 Task: Create a task in Outlook to prepare a monthly sales report. Set the start date to June 1, 2023, and the due date to June 10, 2023. Include details about collecting and analyzing sales data.
Action: Mouse moved to (19, 124)
Screenshot: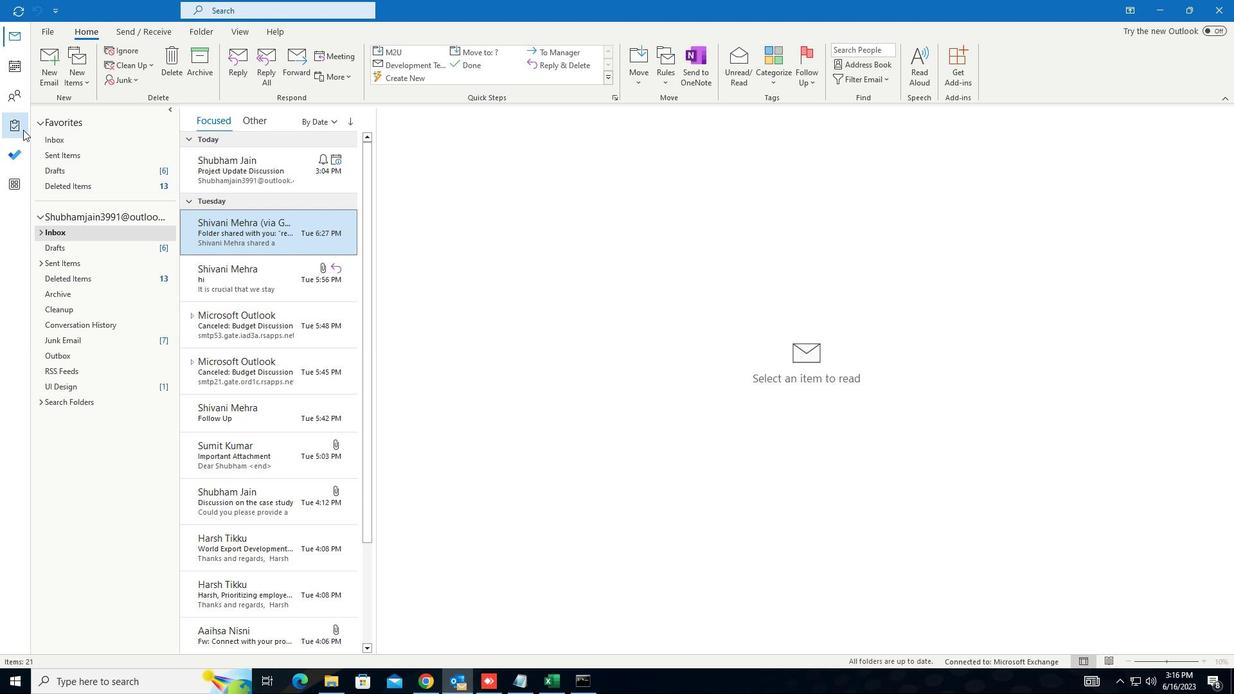 
Action: Mouse pressed left at (19, 124)
Screenshot: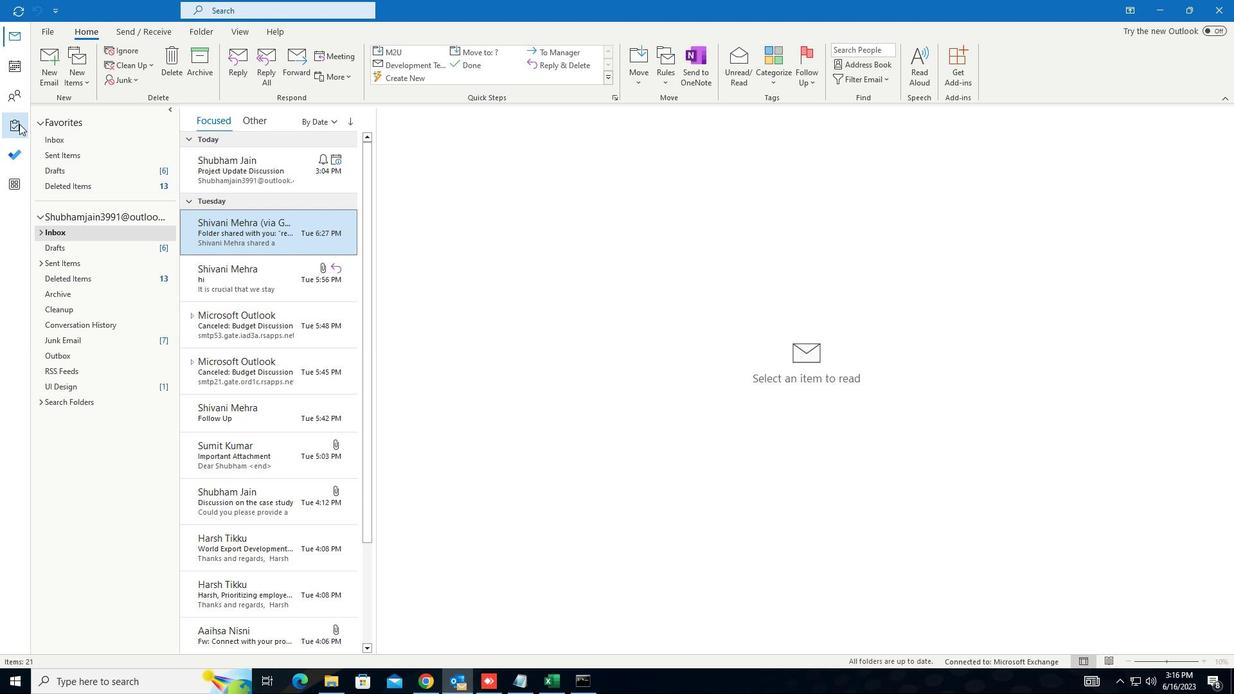 
Action: Mouse moved to (48, 64)
Screenshot: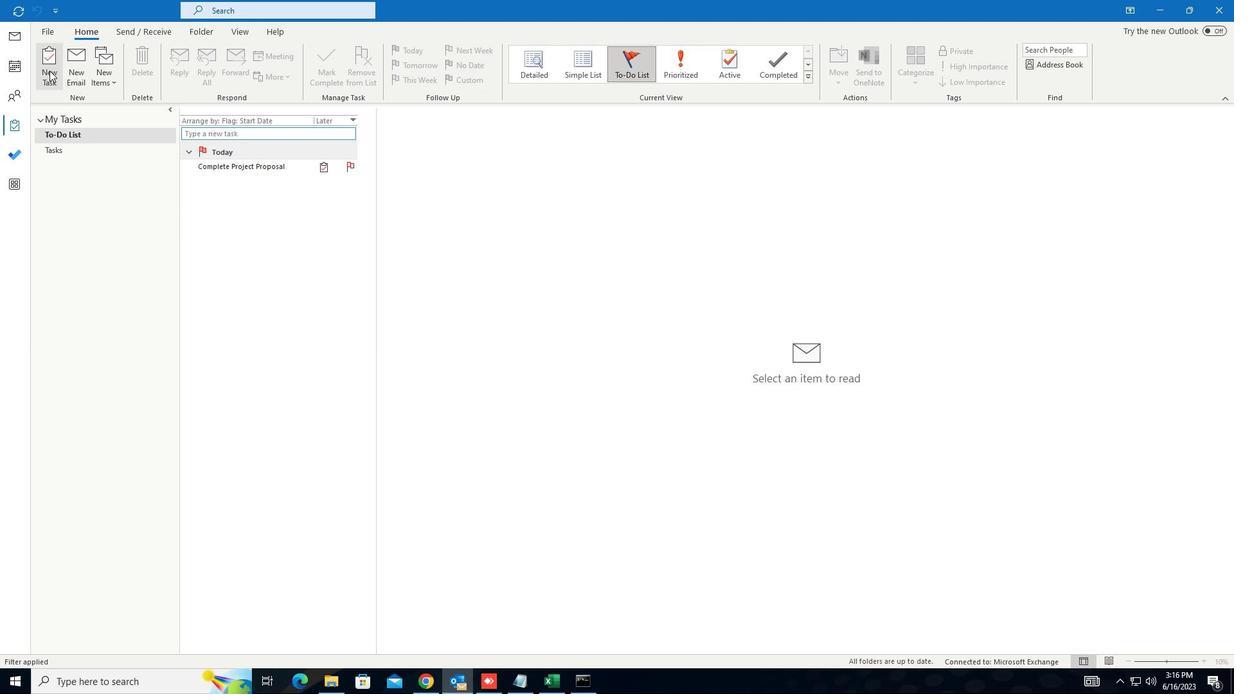 
Action: Mouse pressed left at (48, 64)
Screenshot: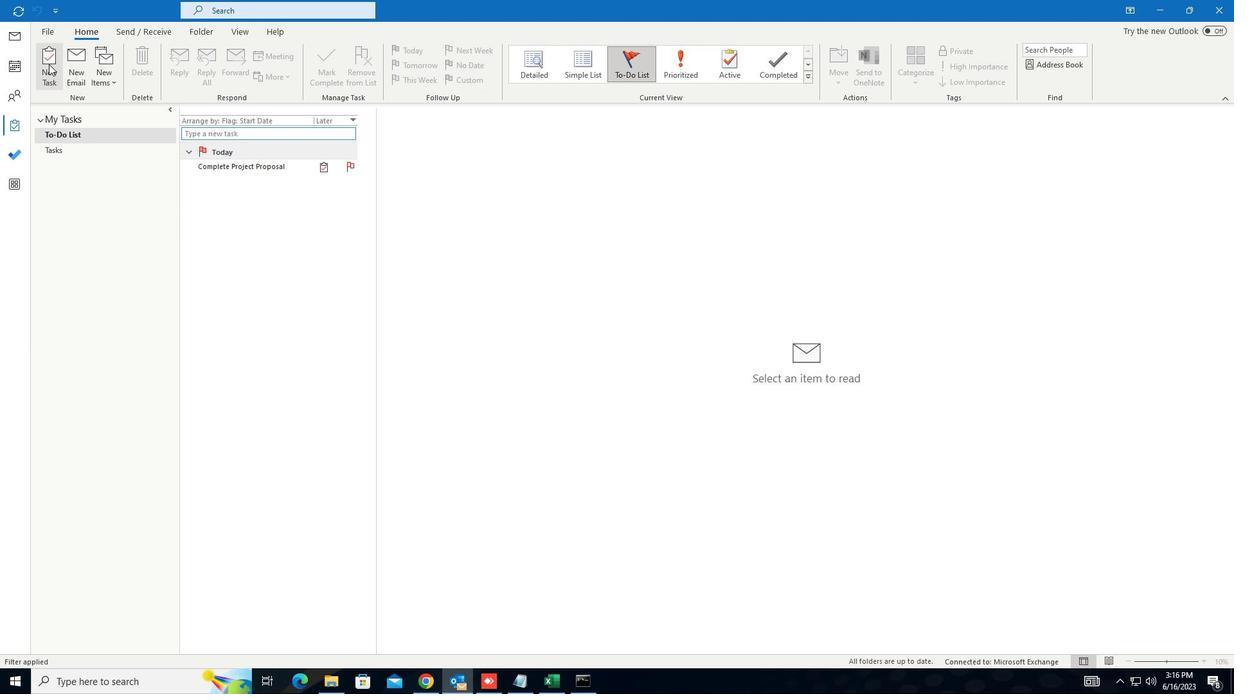 
Action: Mouse moved to (224, 217)
Screenshot: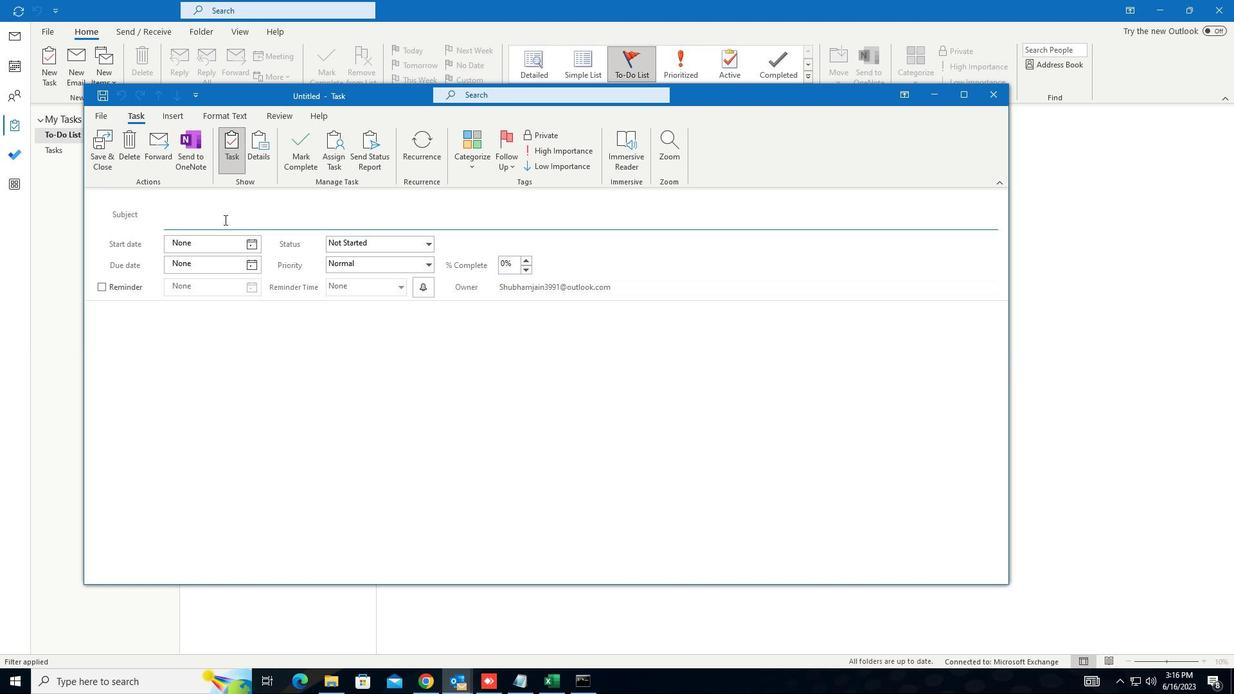 
Action: Mouse pressed left at (224, 217)
Screenshot: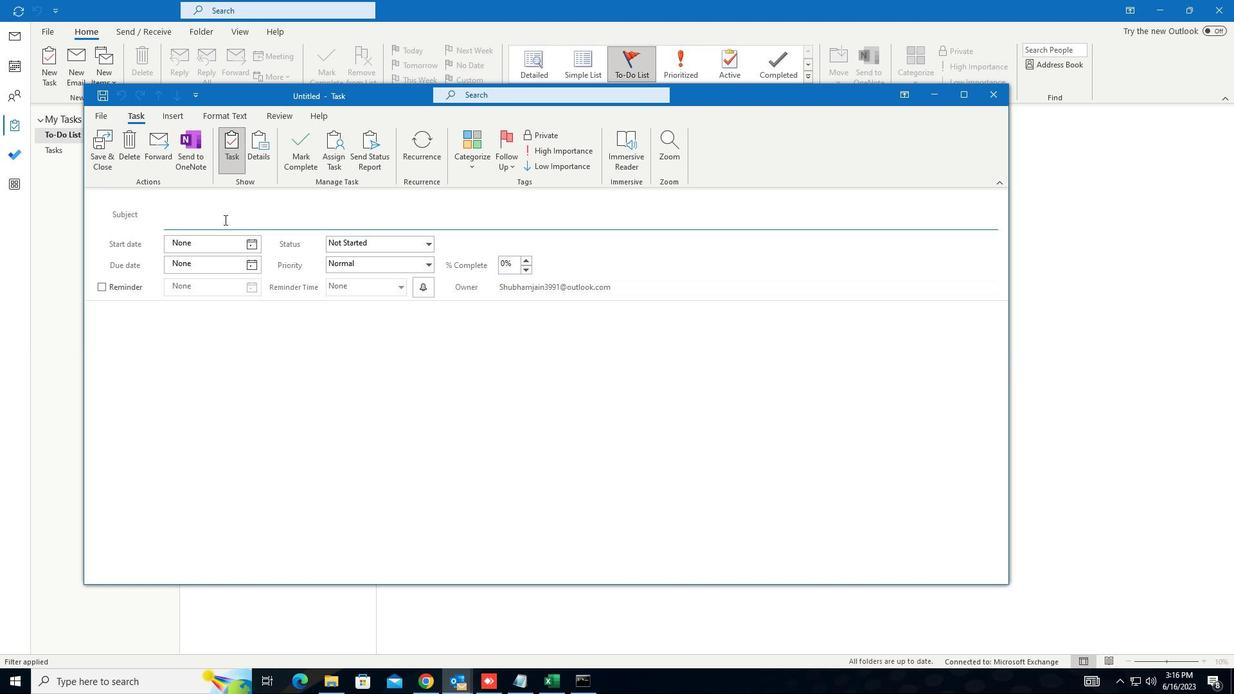 
Action: Key pressed <Key.shift>PREPARE<Key.space><Key.shift>MONTHLY<Key.space><Key.shift>SALES<Key.space><Key.shift>REPORT
Screenshot: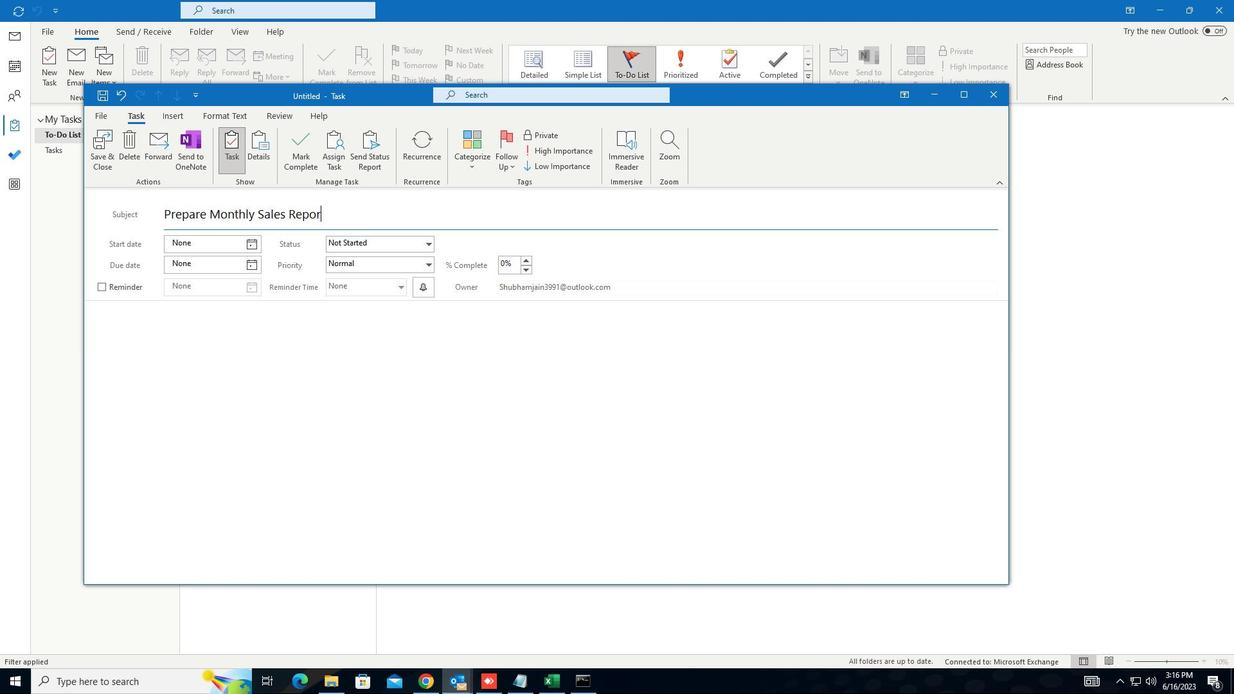 
Action: Mouse moved to (232, 349)
Screenshot: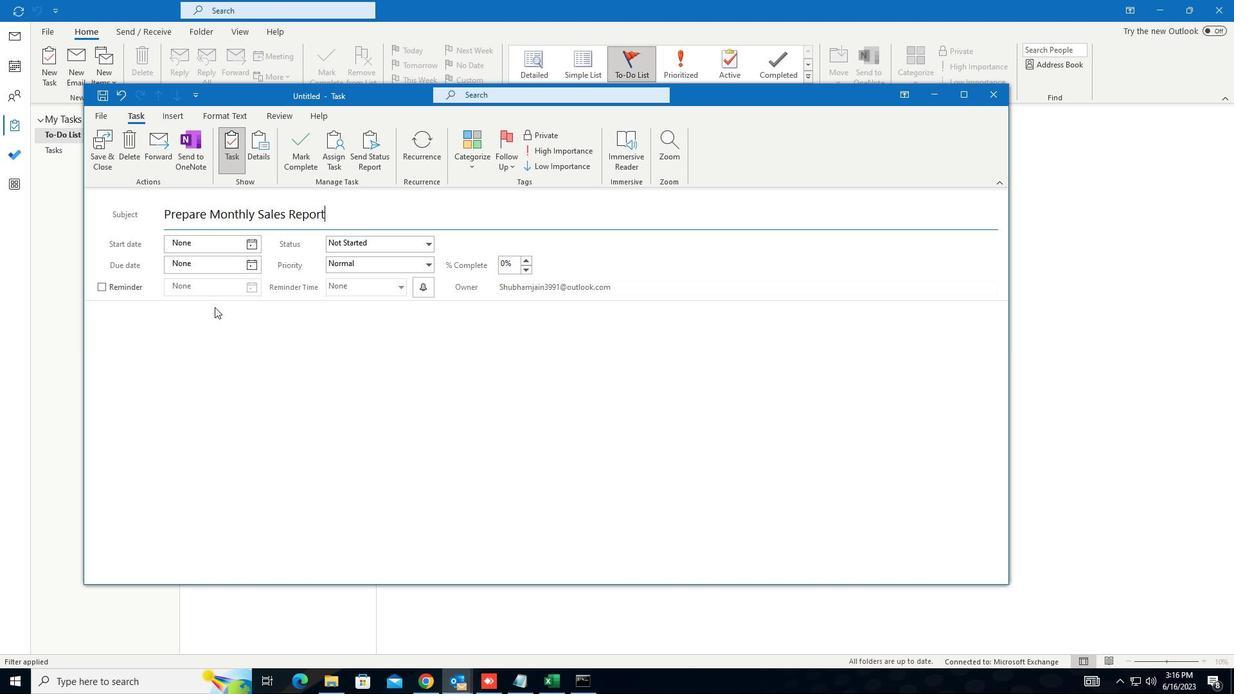 
Action: Mouse pressed left at (232, 349)
Screenshot: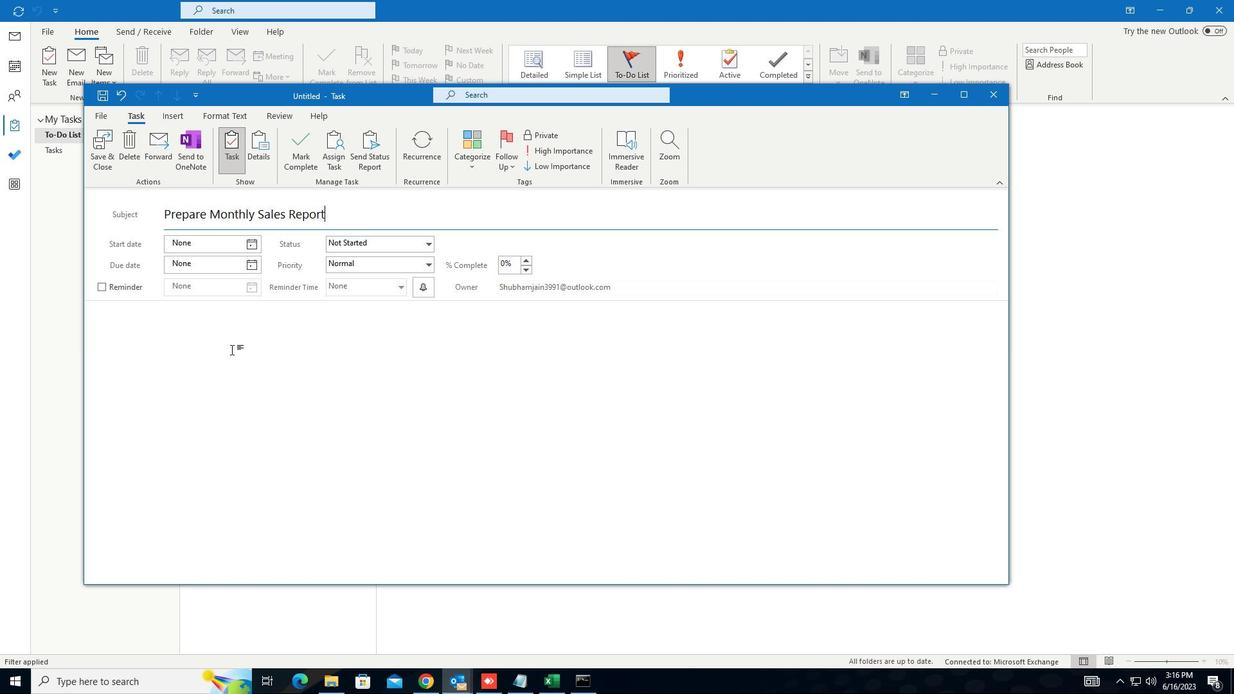
Action: Key pressed <Key.shift>COLLECT<Key.space>SALES<Key.space>DATA<Key.space>FOR<Key.space>THE<Key.space>MONTH<Key.space>FROM<Key.space>RELEVANT<Key.space>SOURCES<Key.space>SUCH<Key.space>AS<Key.space><Key.shift>CRM<Key.space>AND<Key.space>FINANCIAL<Key.space>SYSTEMS.<Key.space><Key.shift>ANALYZE<Key.space>THE<Key.space>DATA<Key.space>TO<Key.space>IDENTIFY<Key.space>KEY<Key.space>TRENDS<Key.space>AND<Key.space>PERFORMANCE<Key.space>INDICATORS.
Screenshot: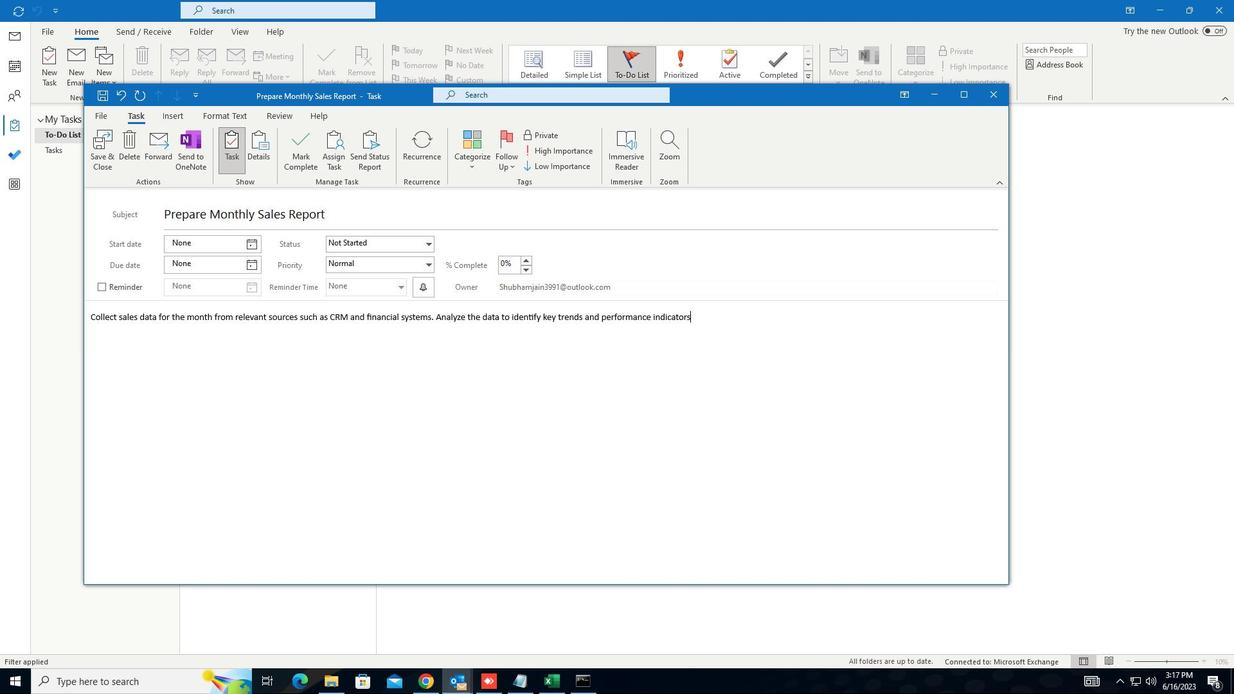 
Action: Mouse moved to (251, 244)
Screenshot: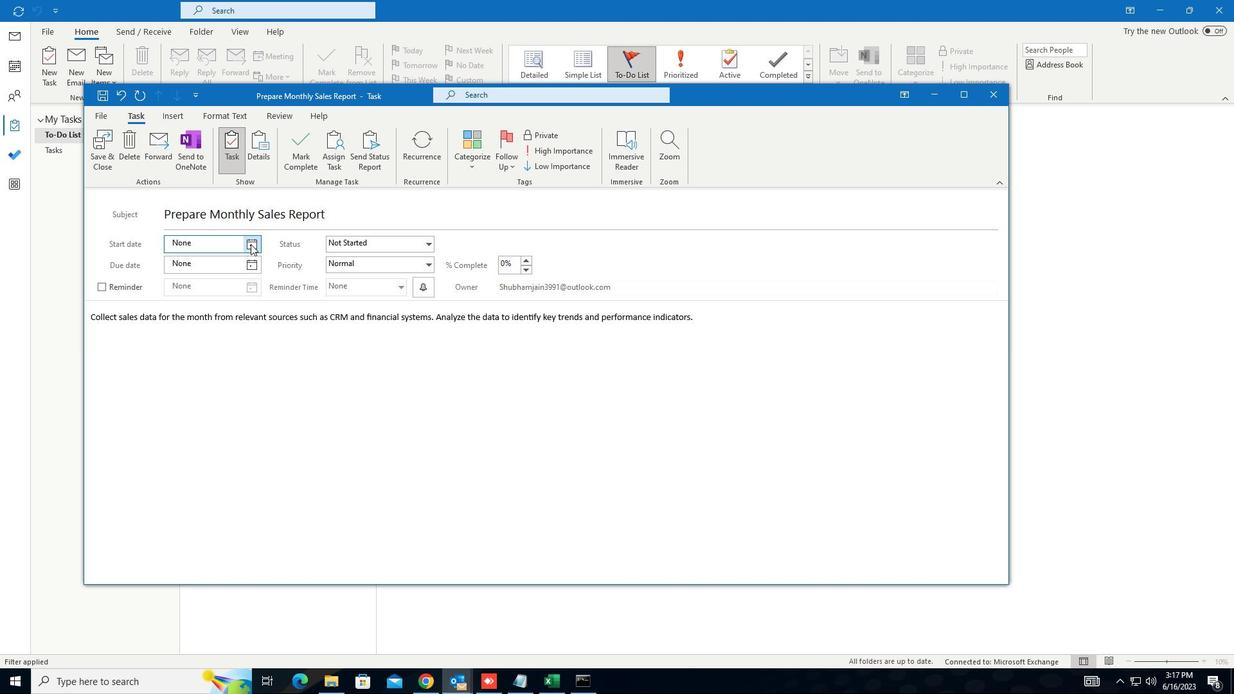 
Action: Mouse pressed left at (251, 244)
Screenshot: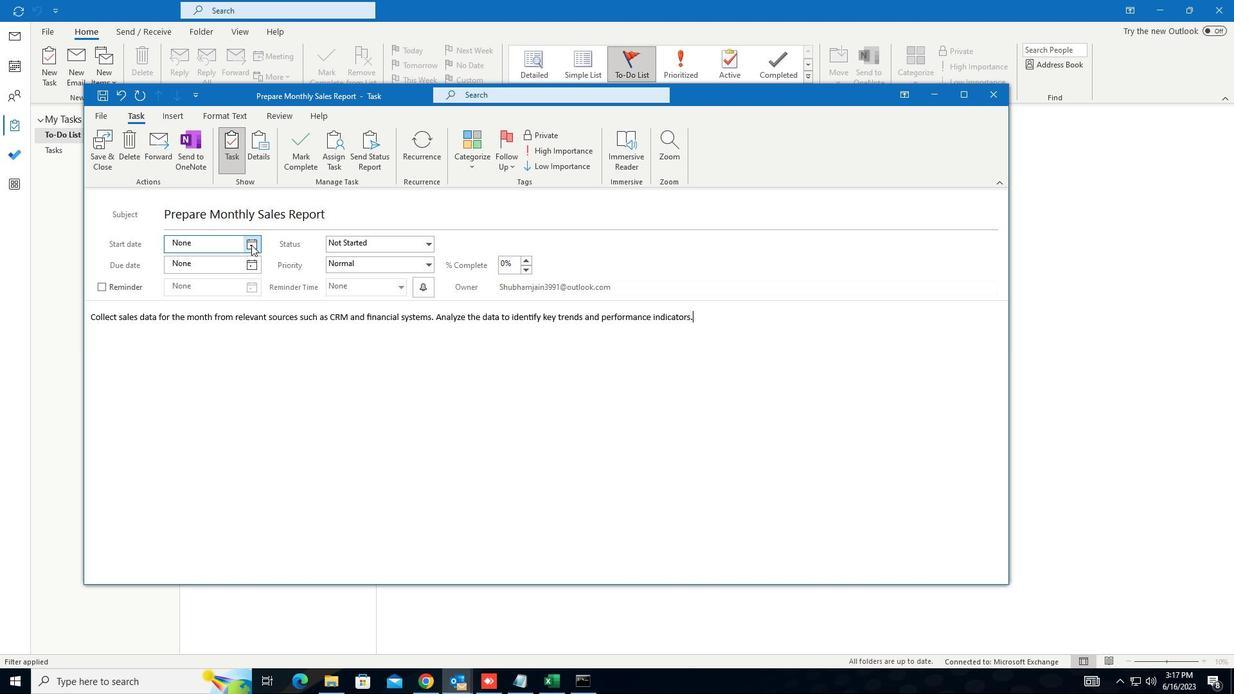 
Action: Mouse moved to (210, 289)
Screenshot: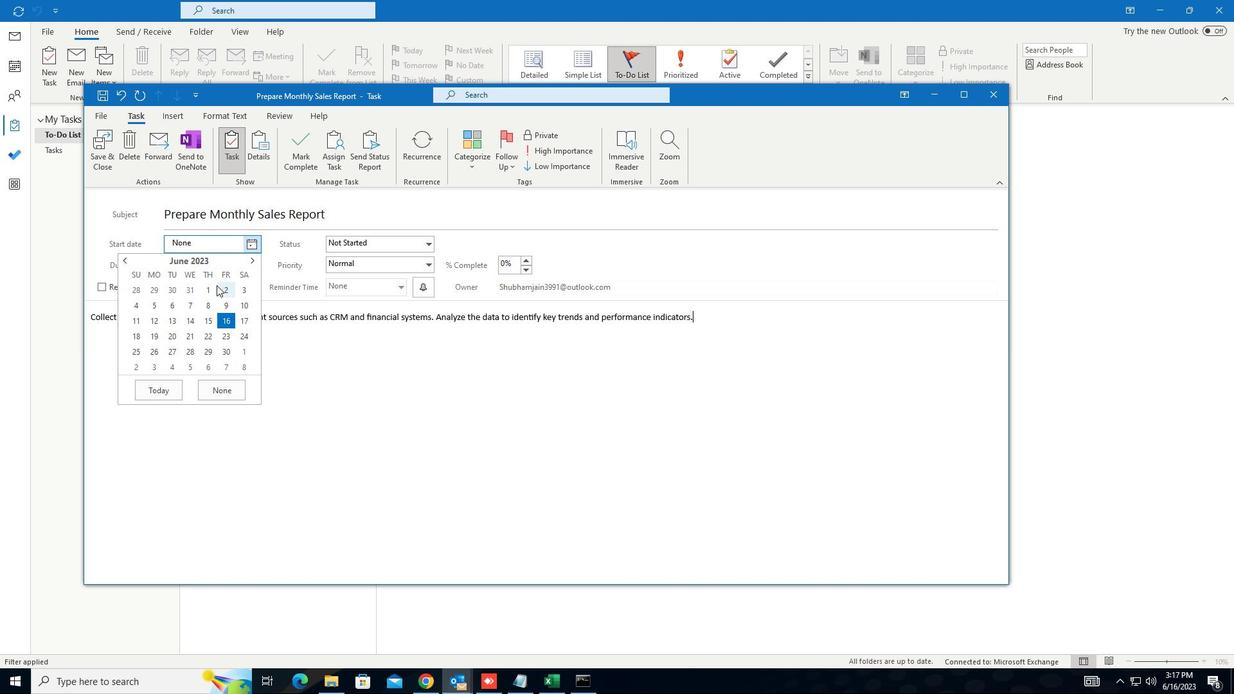 
Action: Mouse pressed left at (210, 289)
Screenshot: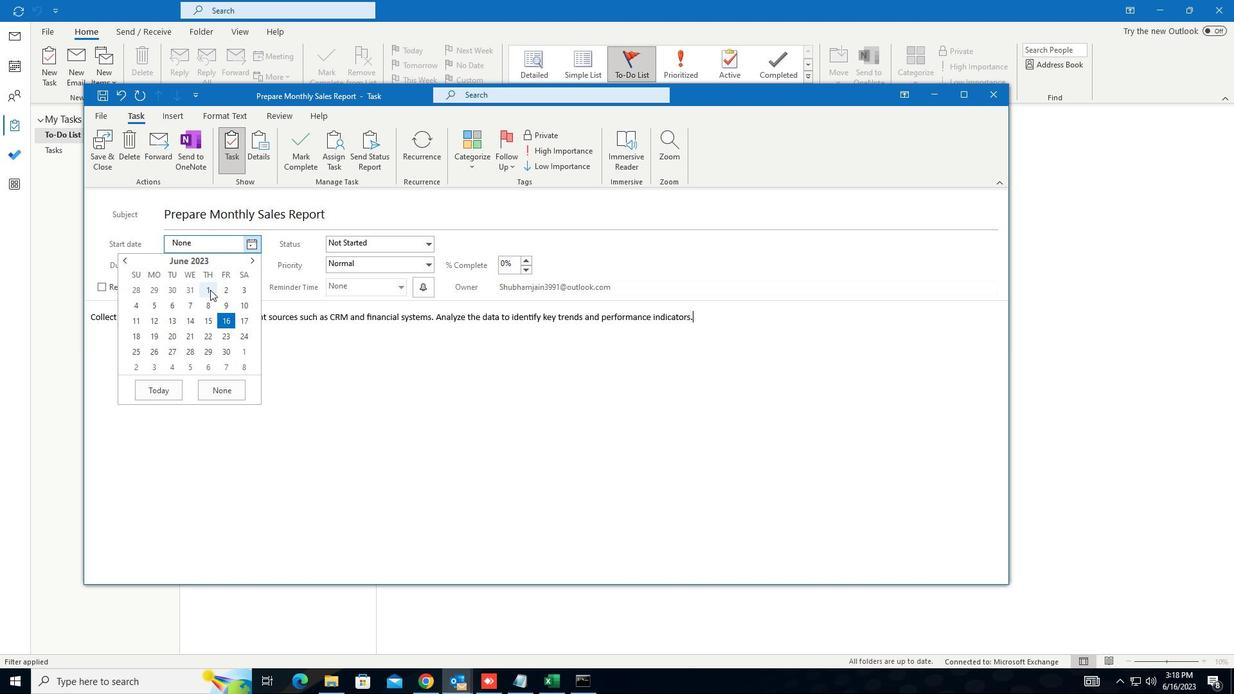 
Action: Mouse moved to (250, 266)
Screenshot: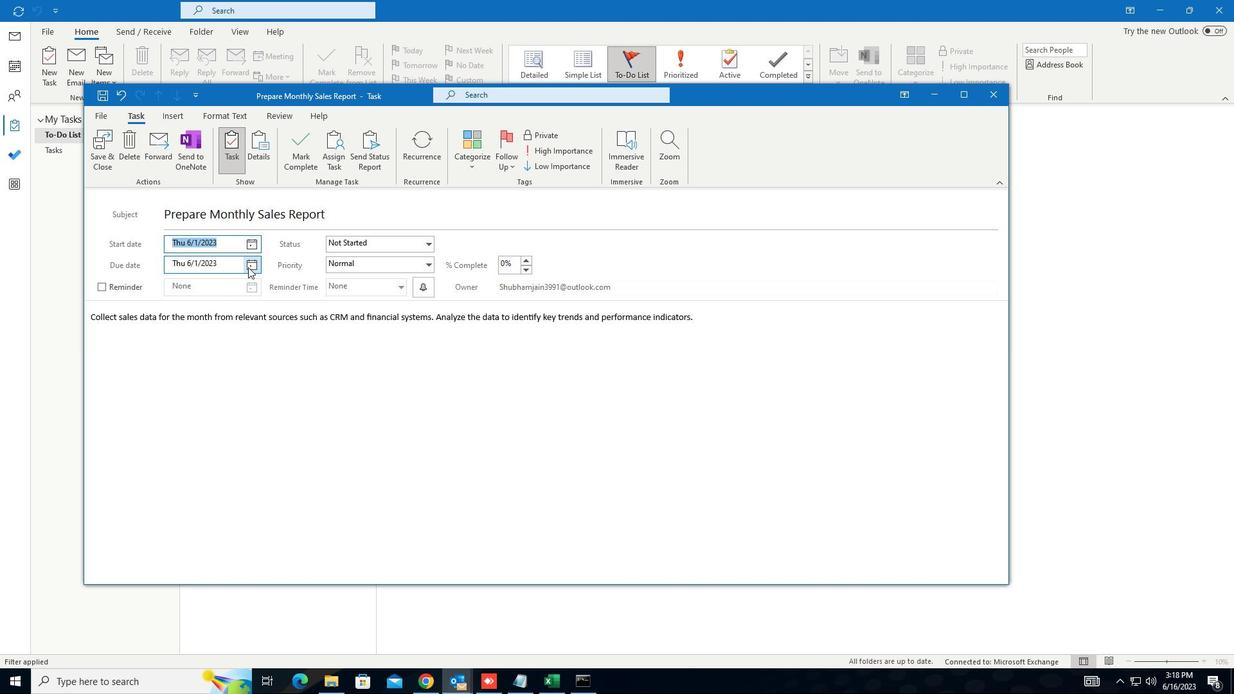 
Action: Mouse pressed left at (250, 266)
Screenshot: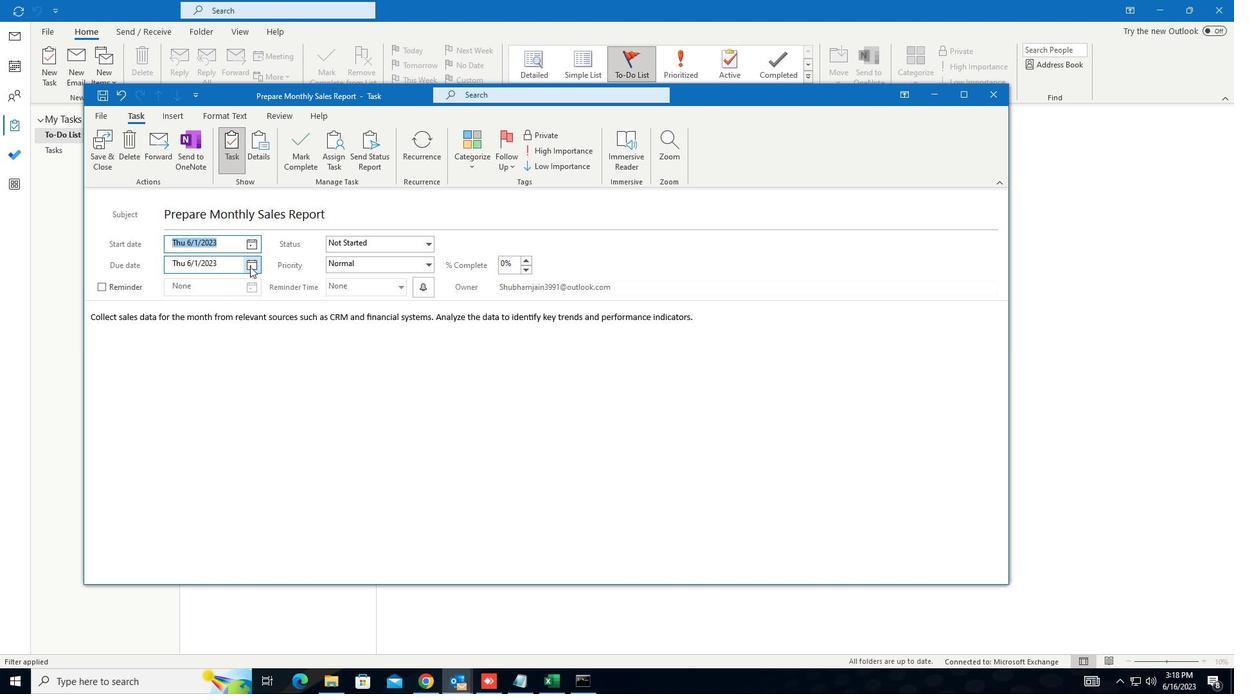 
Action: Mouse moved to (243, 323)
Screenshot: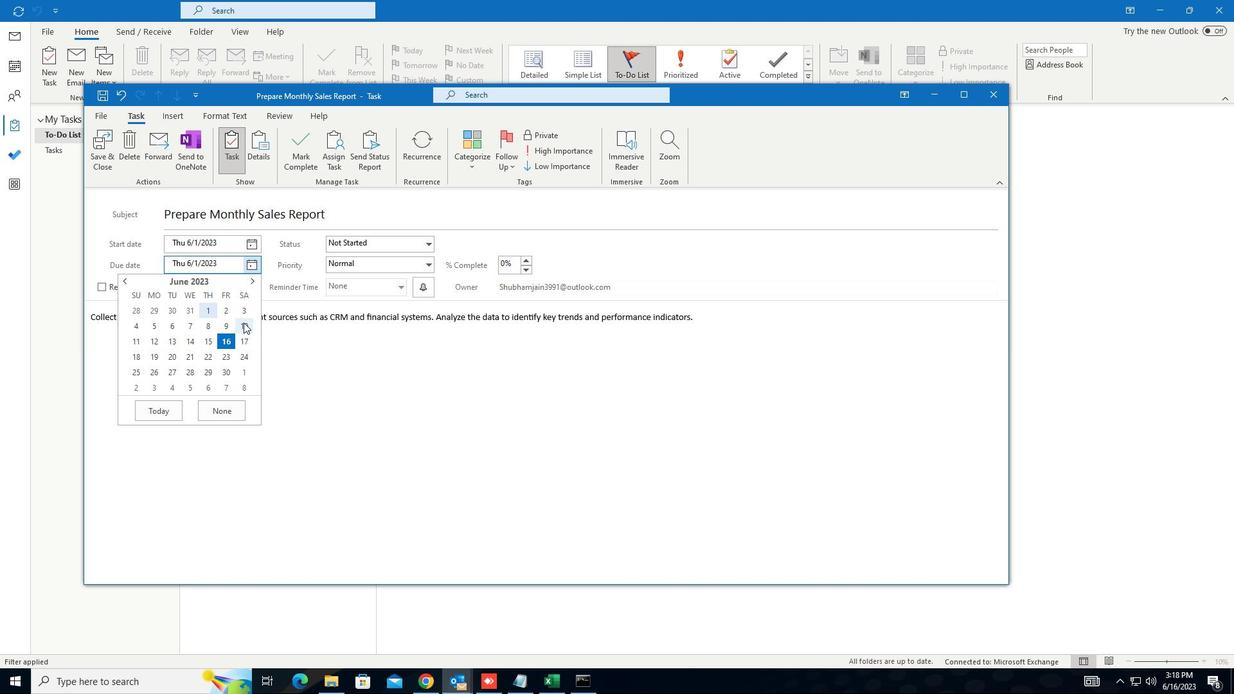 
Action: Mouse pressed left at (243, 323)
Screenshot: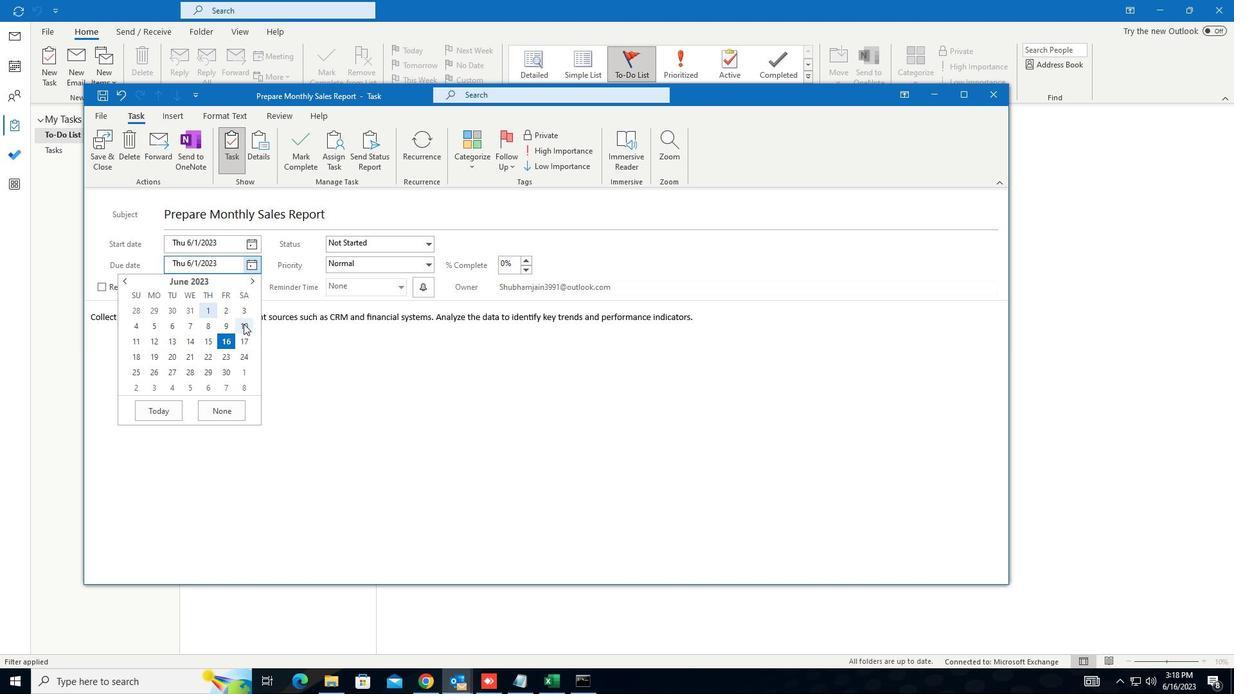 
Action: Mouse moved to (428, 257)
Screenshot: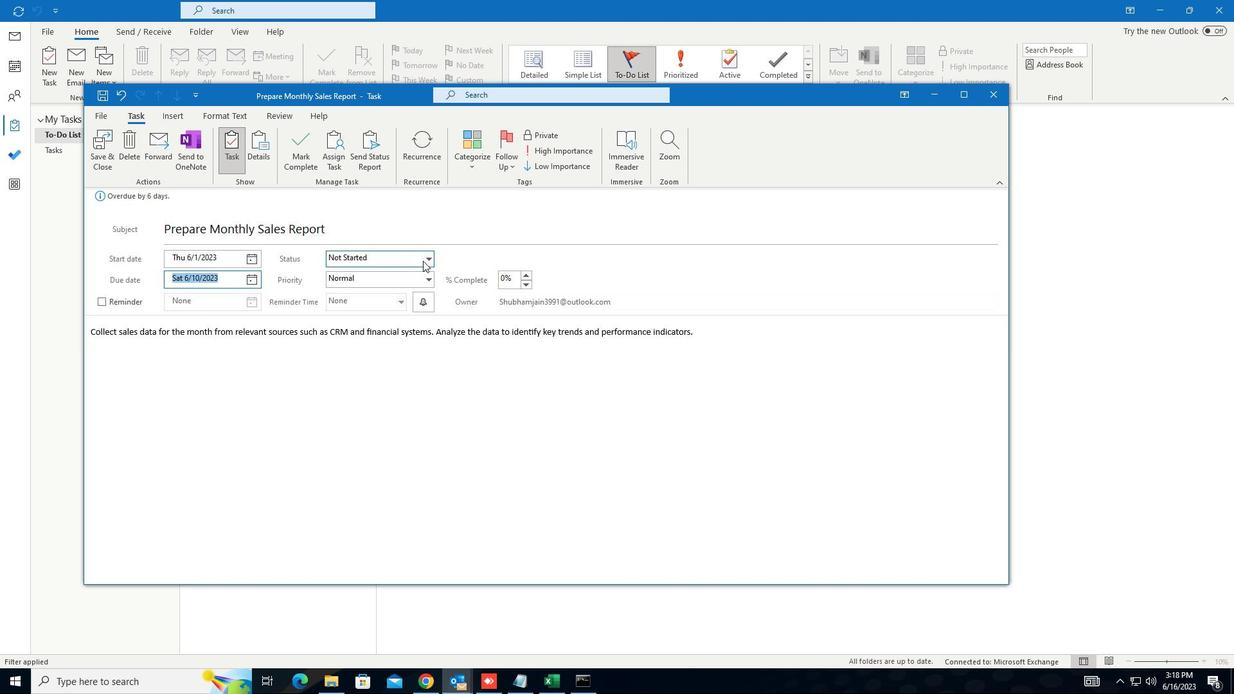 
Action: Mouse pressed left at (428, 257)
Screenshot: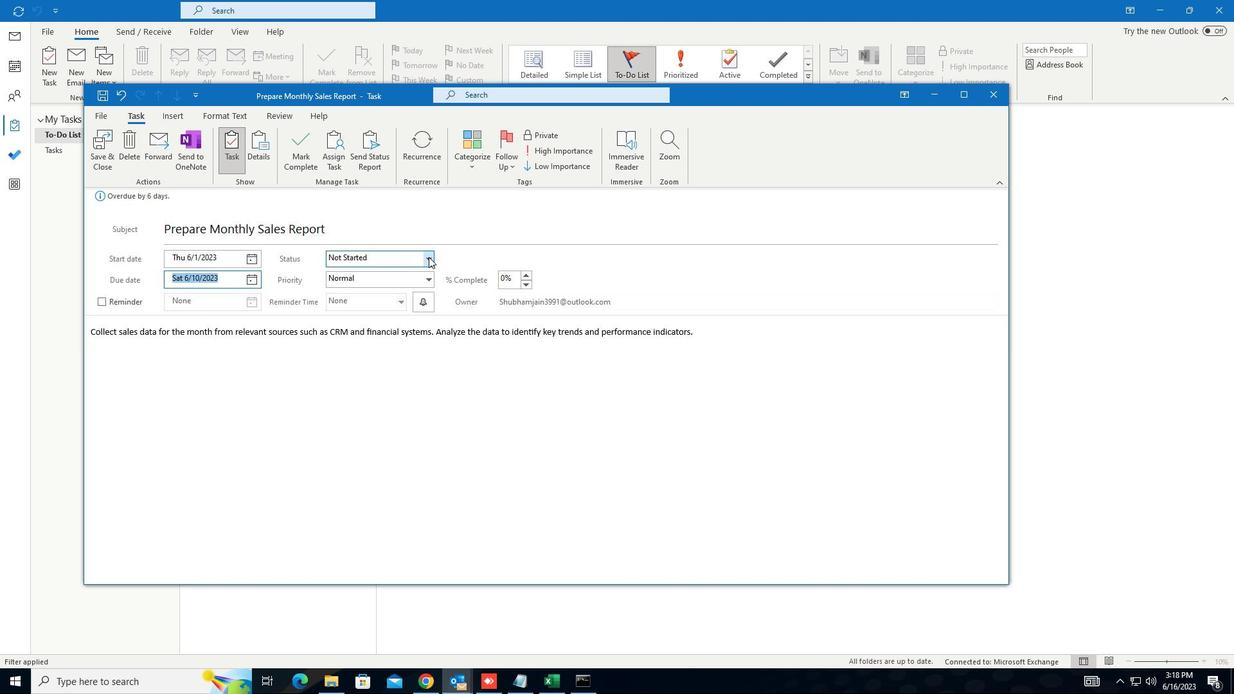 
Action: Mouse moved to (365, 293)
Screenshot: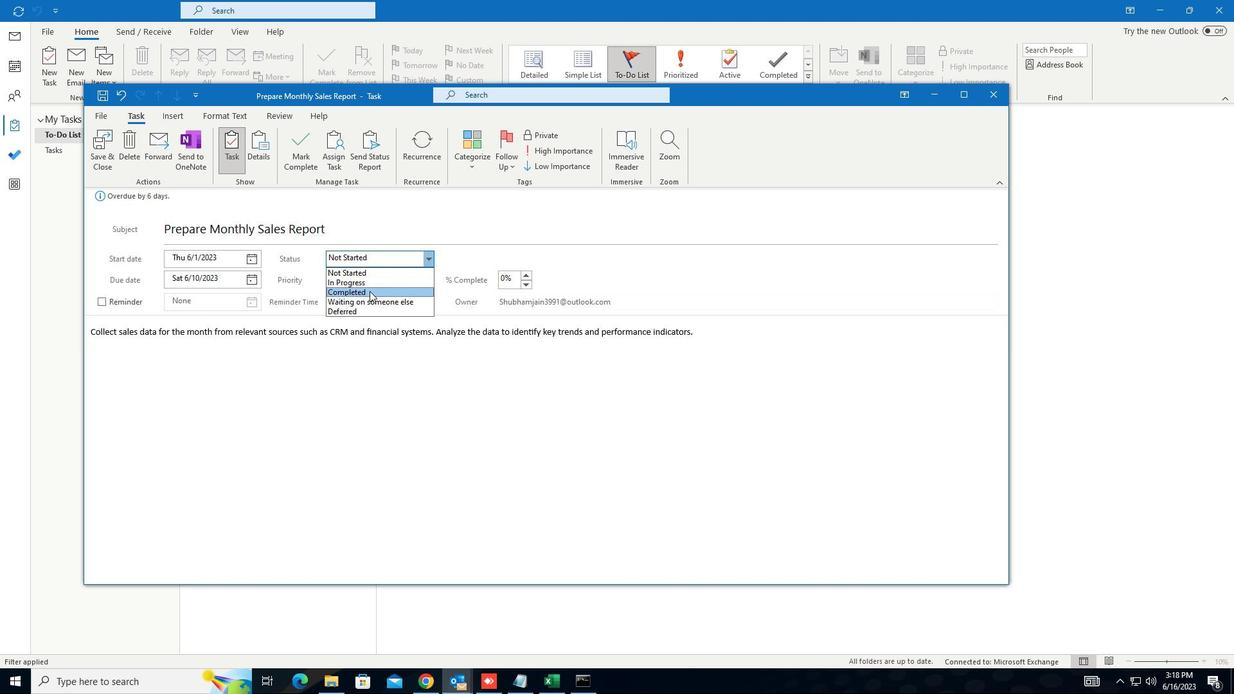 
Action: Mouse pressed left at (365, 293)
Screenshot: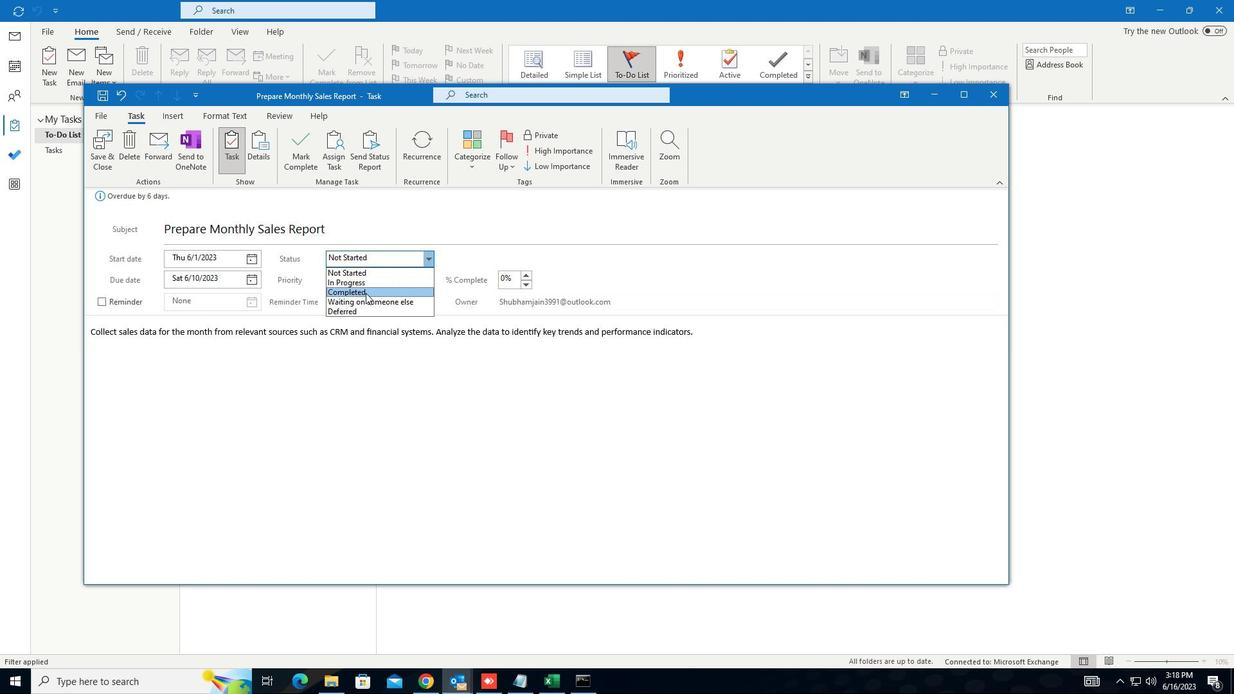 
Action: Mouse moved to (426, 265)
Screenshot: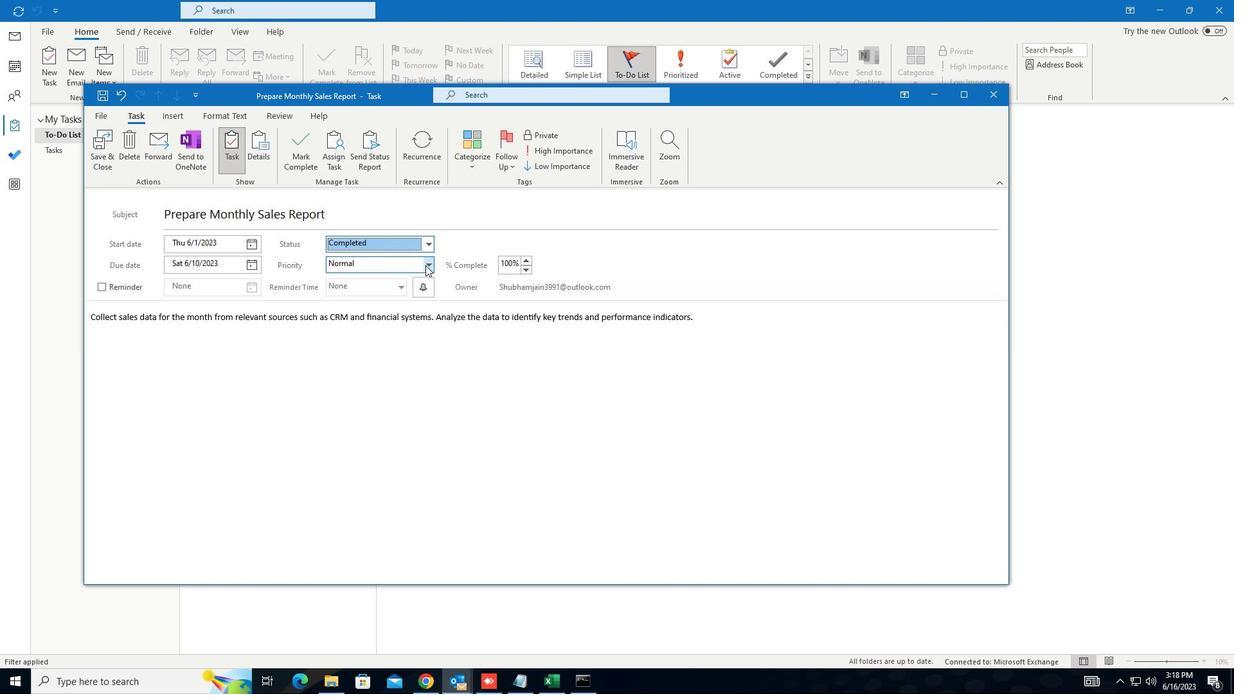 
Action: Mouse pressed left at (426, 265)
Screenshot: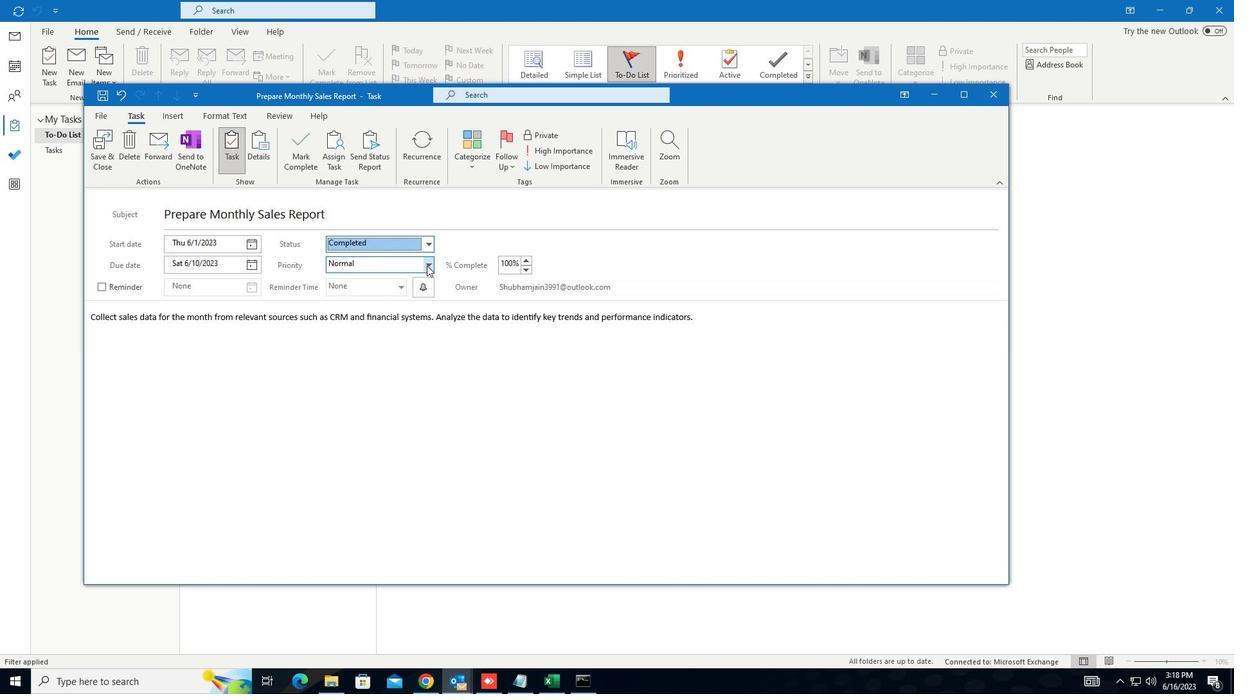 
Action: Mouse moved to (373, 286)
Screenshot: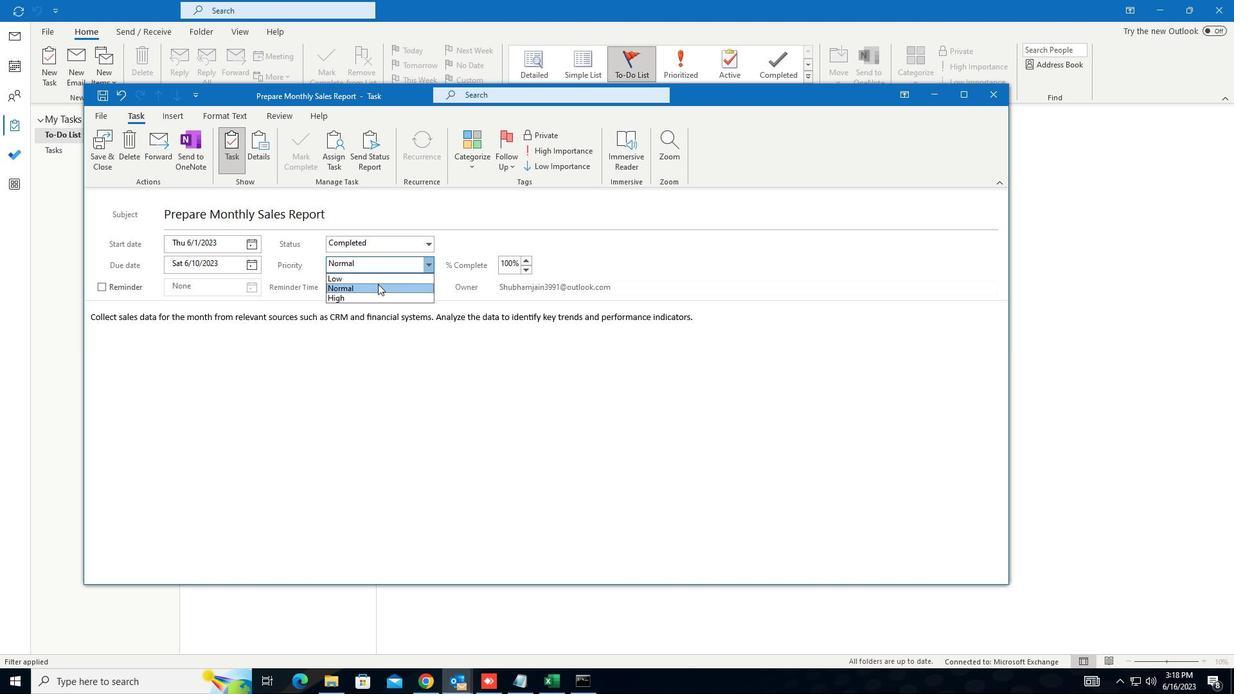 
Action: Mouse pressed left at (373, 286)
Screenshot: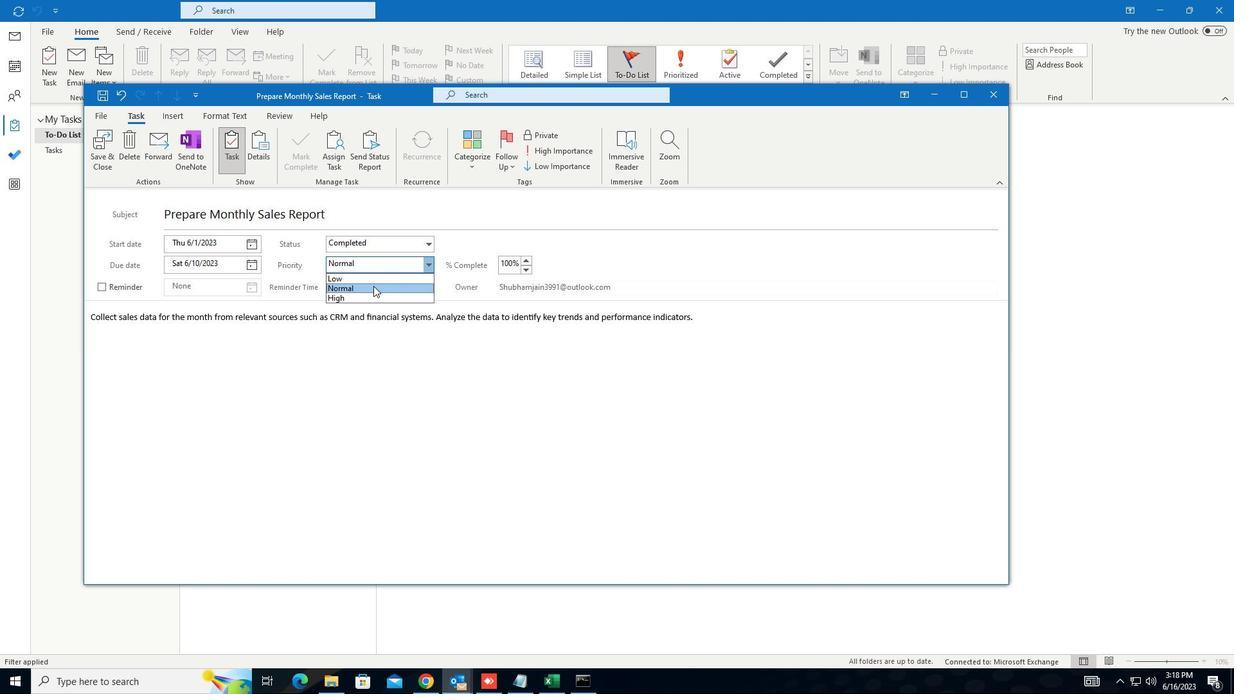 
Action: Mouse moved to (102, 145)
Screenshot: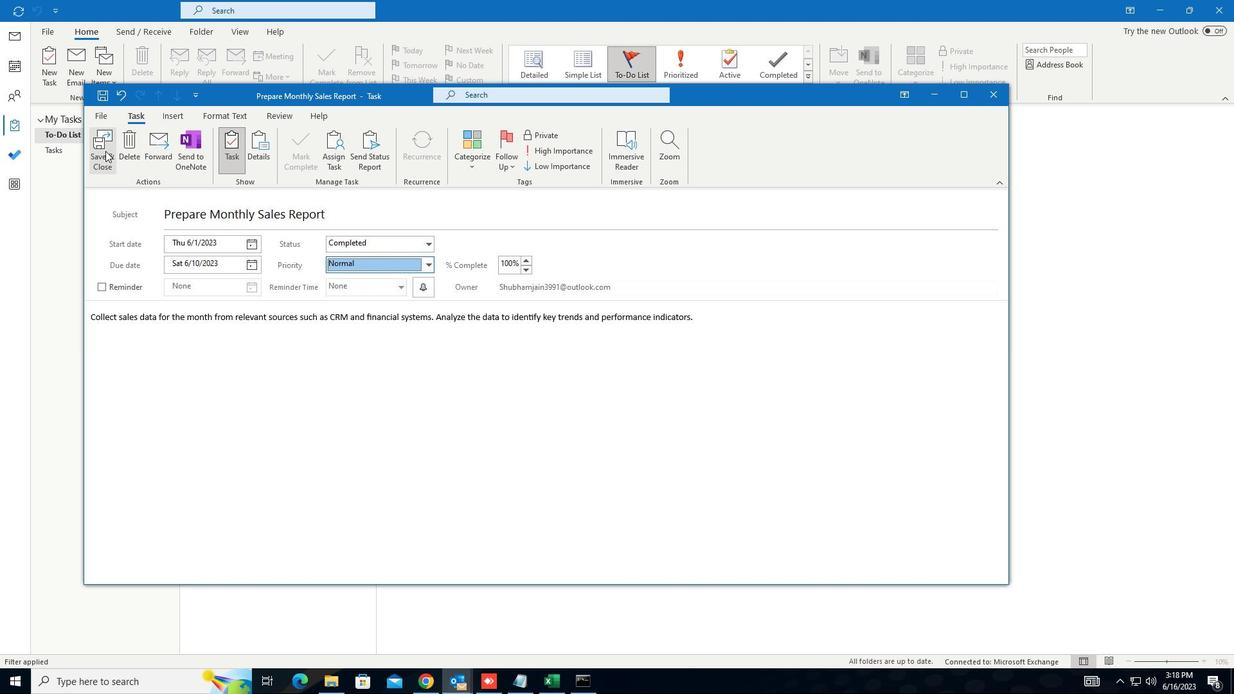
Action: Mouse pressed left at (102, 145)
Screenshot: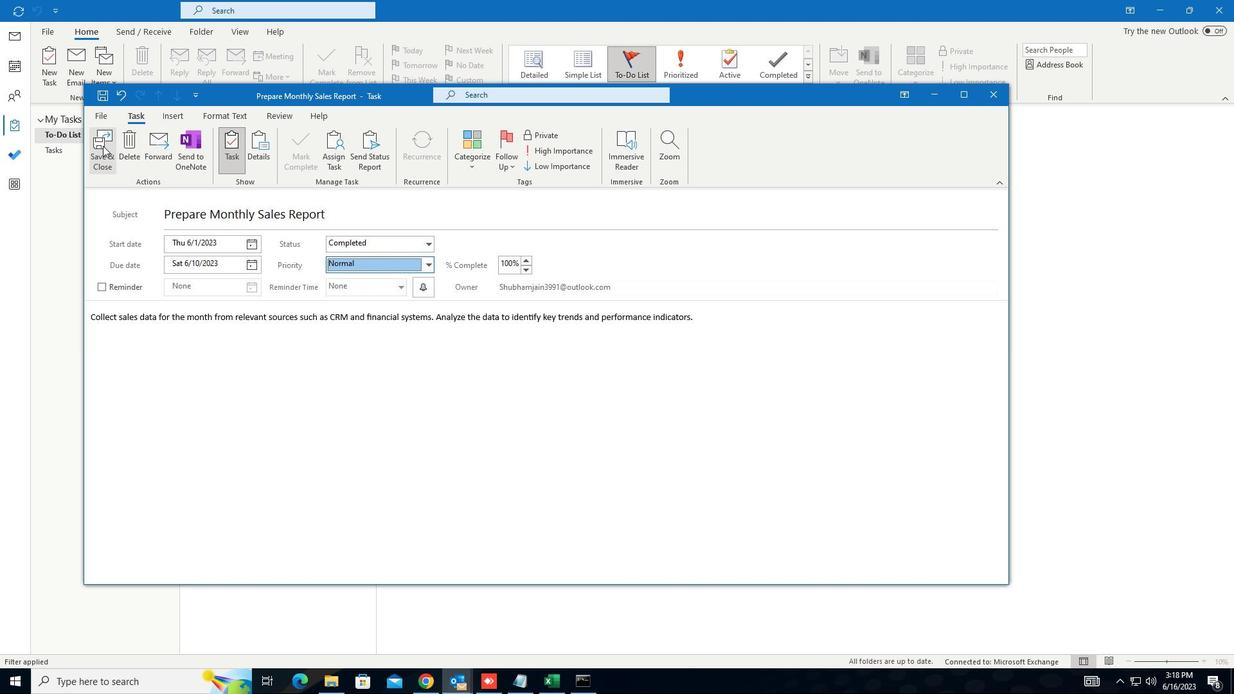 
Action: Mouse moved to (599, 416)
Screenshot: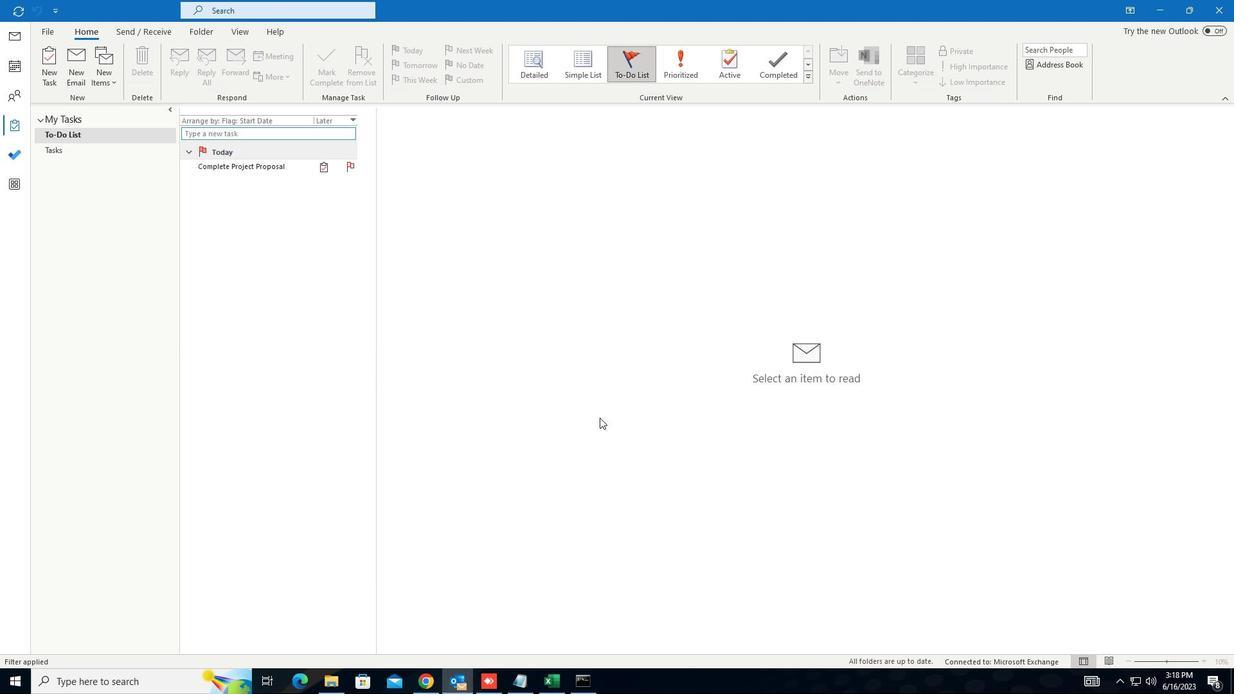 
